 Task: Decrease decimal places.
Action: Mouse moved to (801, 308)
Screenshot: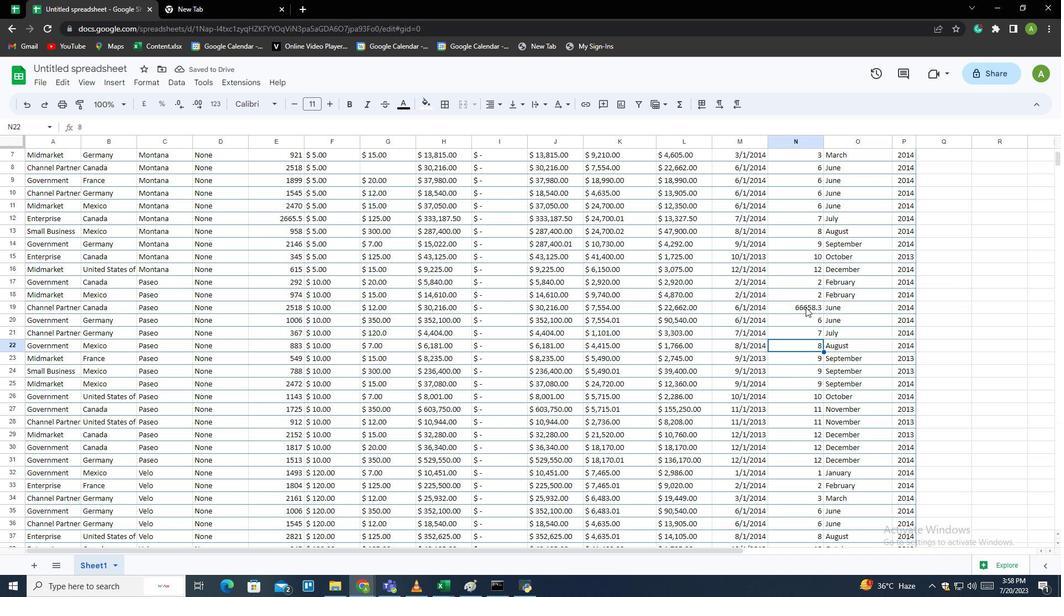 
Action: Mouse pressed left at (801, 308)
Screenshot: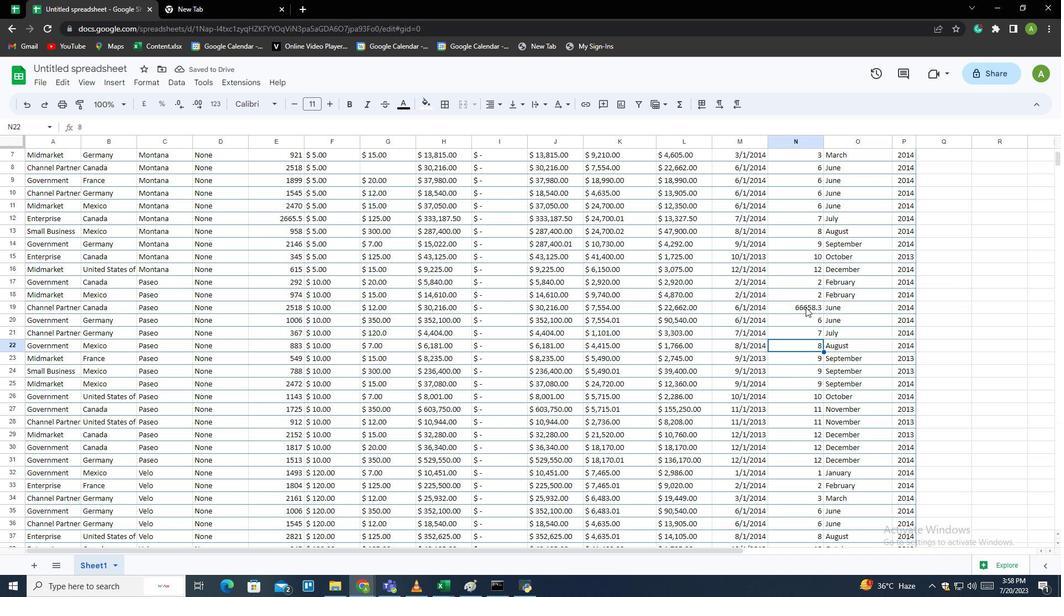 
Action: Mouse moved to (175, 100)
Screenshot: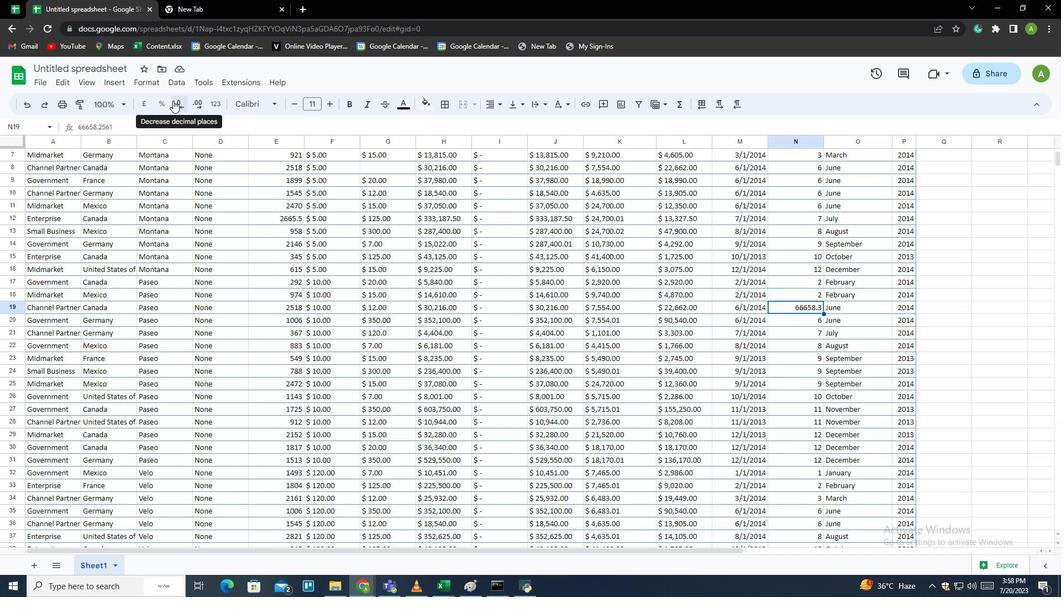 
Action: Mouse pressed left at (175, 100)
Screenshot: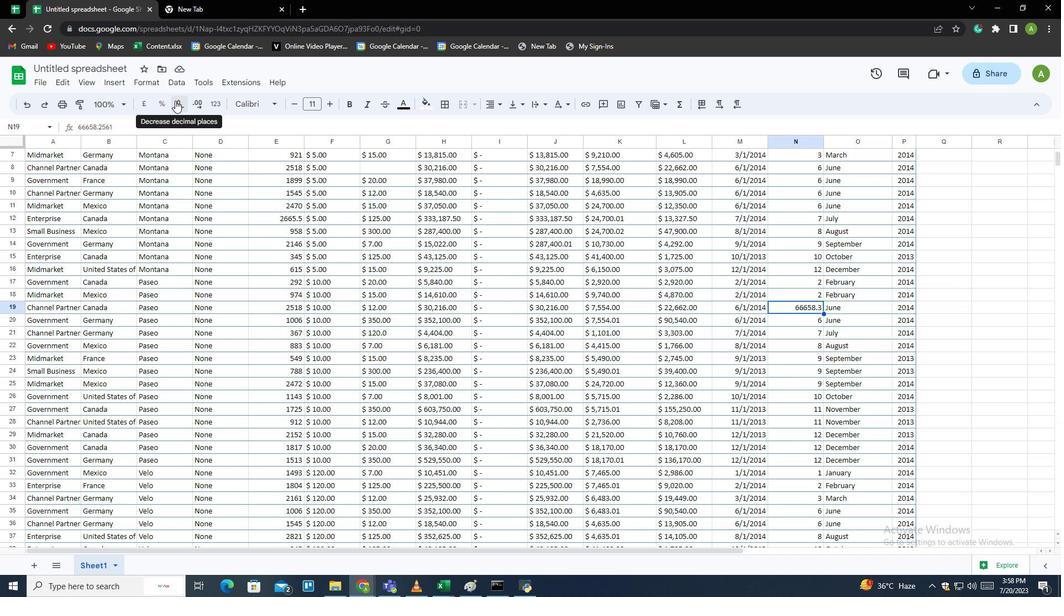 
Action: Mouse moved to (414, 309)
Screenshot: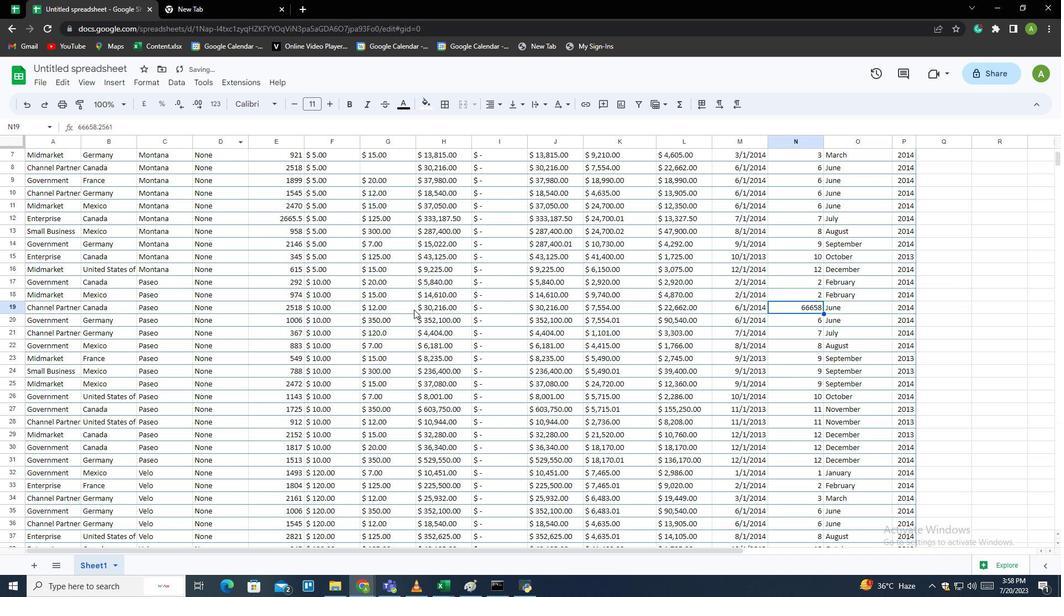 
